 Task: Configure Visual Studio Code to display a mini-map (code overview) in the editor.
Action: Mouse moved to (47, 22)
Screenshot: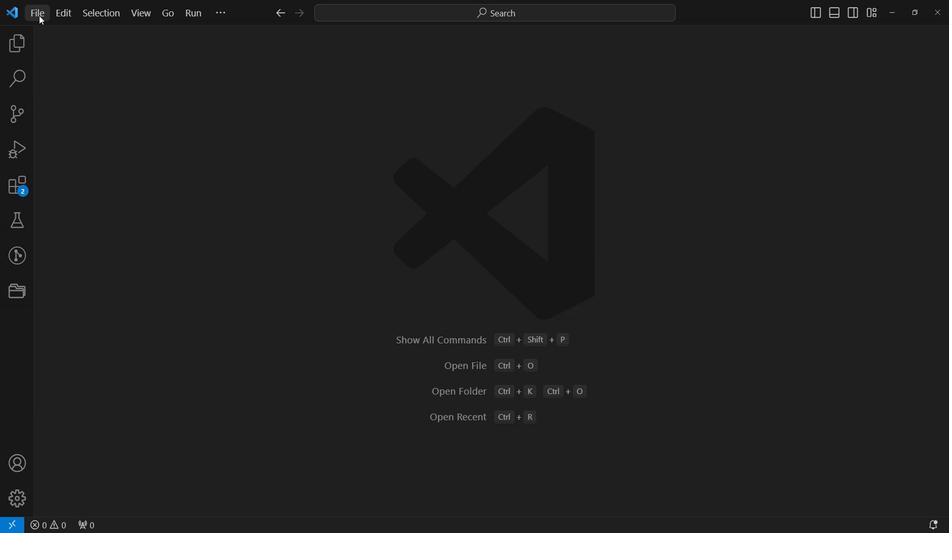 
Action: Mouse pressed left at (47, 22)
Screenshot: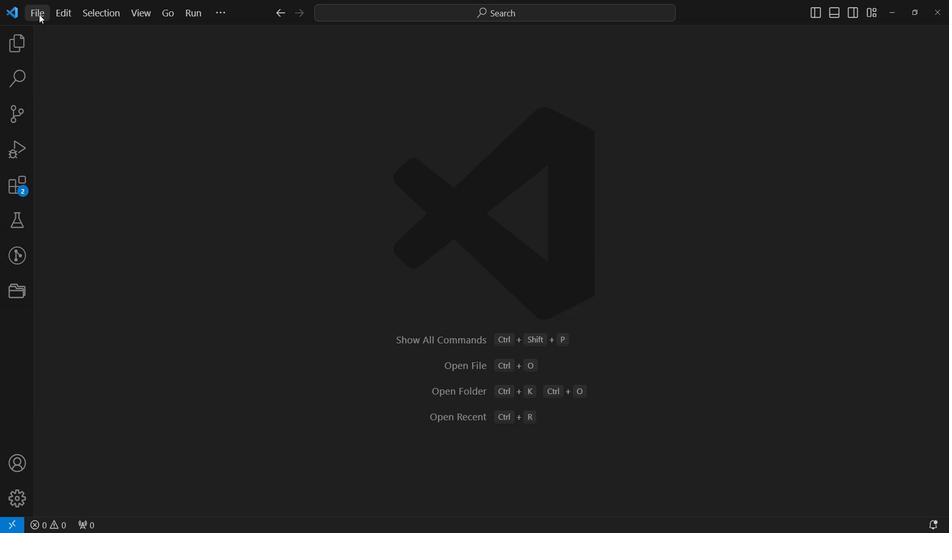 
Action: Mouse moved to (75, 101)
Screenshot: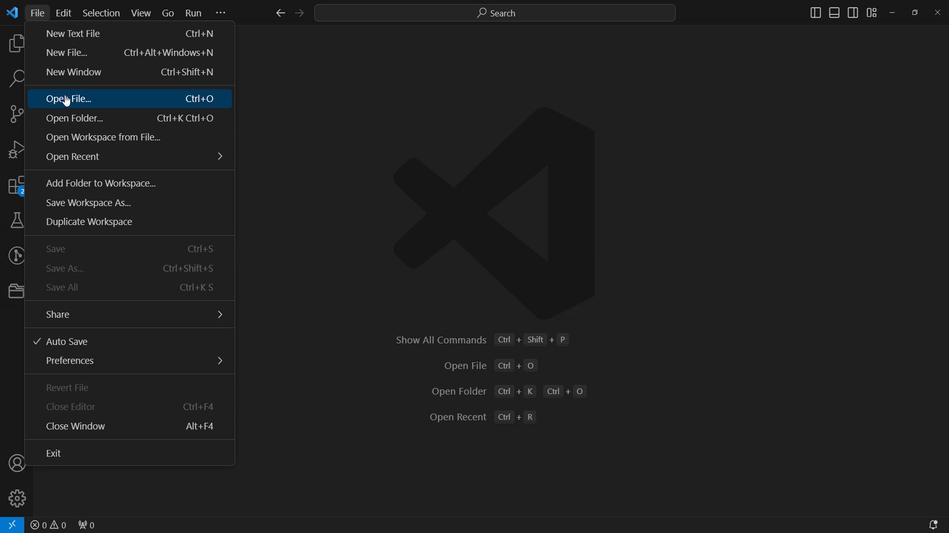 
Action: Mouse pressed left at (75, 101)
Screenshot: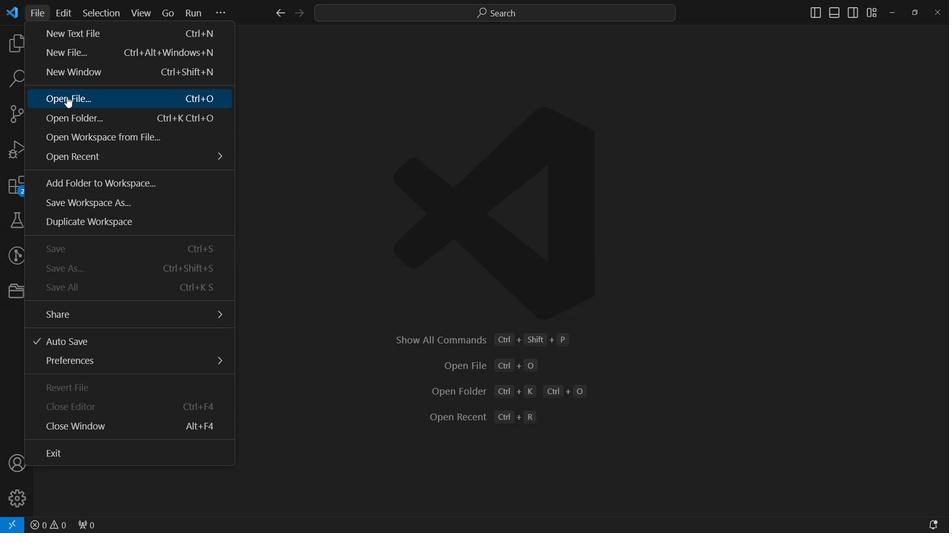 
Action: Mouse moved to (171, 204)
Screenshot: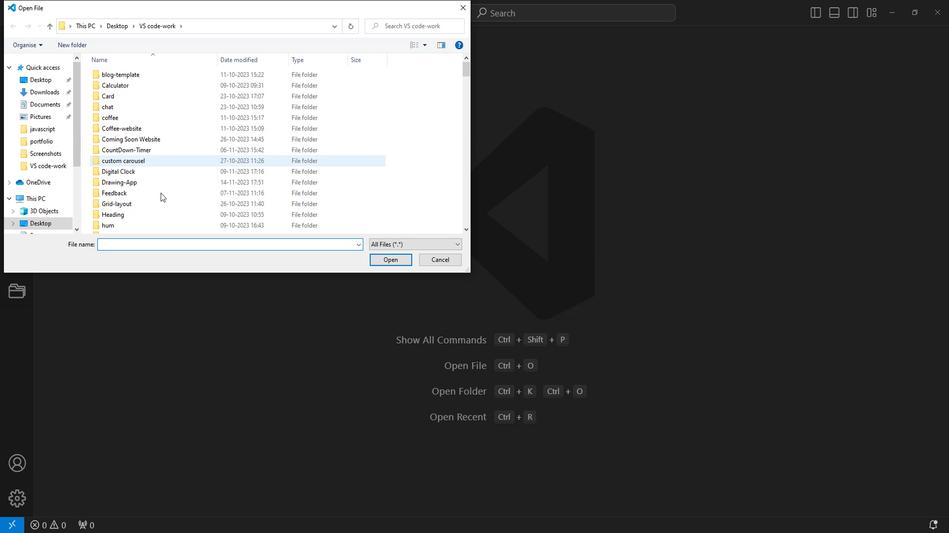 
Action: Mouse scrolled (171, 204) with delta (0, 0)
Screenshot: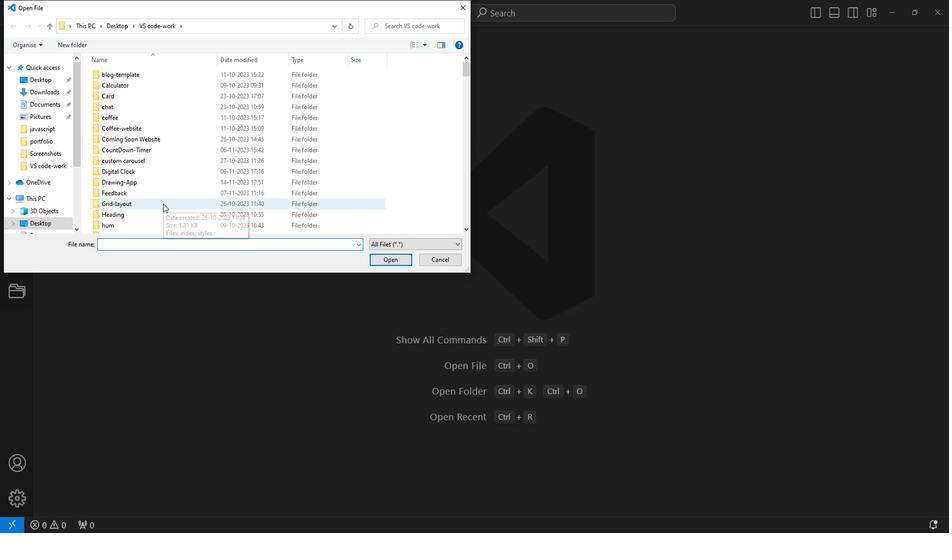 
Action: Mouse scrolled (171, 204) with delta (0, 0)
Screenshot: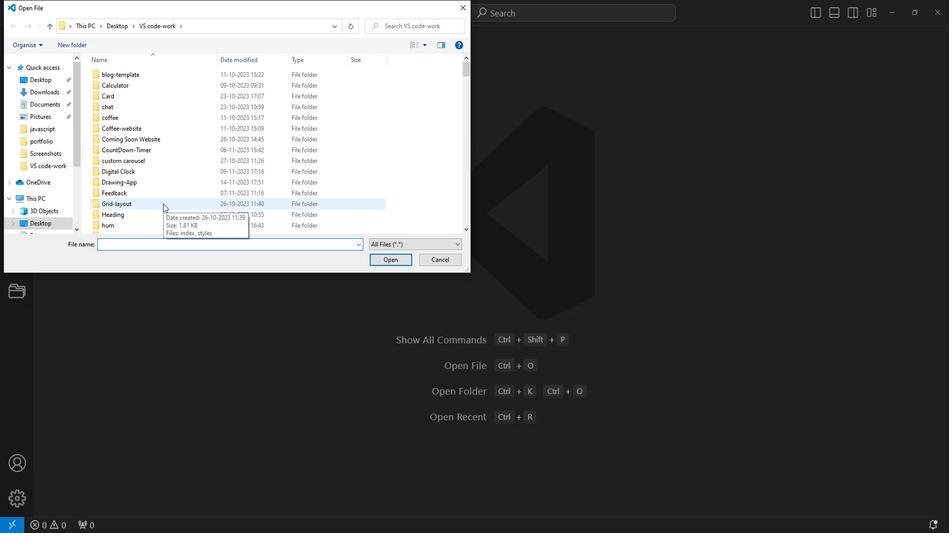 
Action: Mouse scrolled (171, 204) with delta (0, 0)
Screenshot: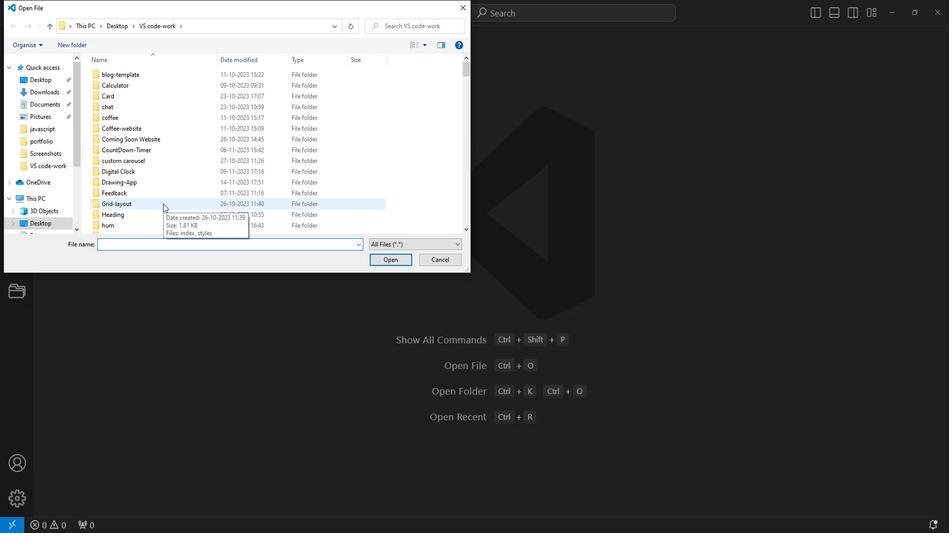 
Action: Mouse scrolled (171, 204) with delta (0, 0)
Screenshot: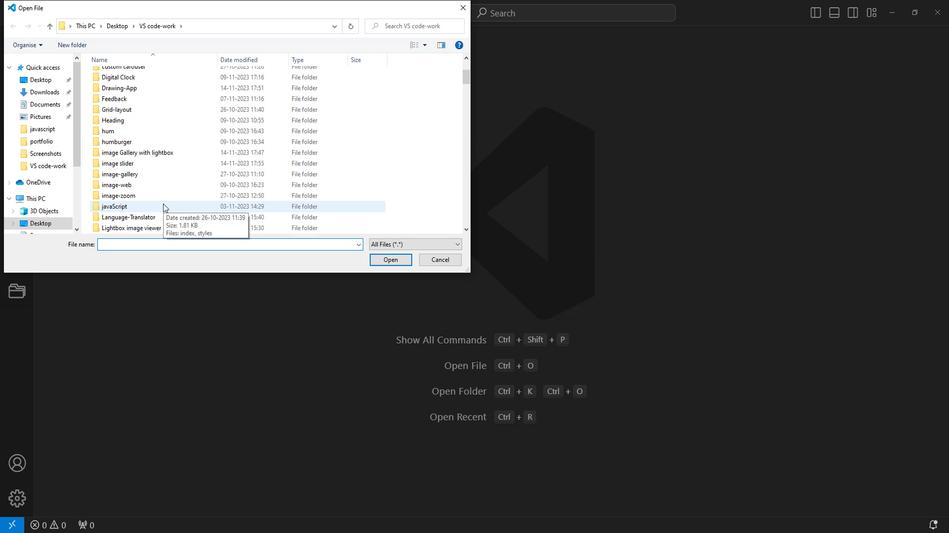 
Action: Mouse scrolled (171, 204) with delta (0, 0)
Screenshot: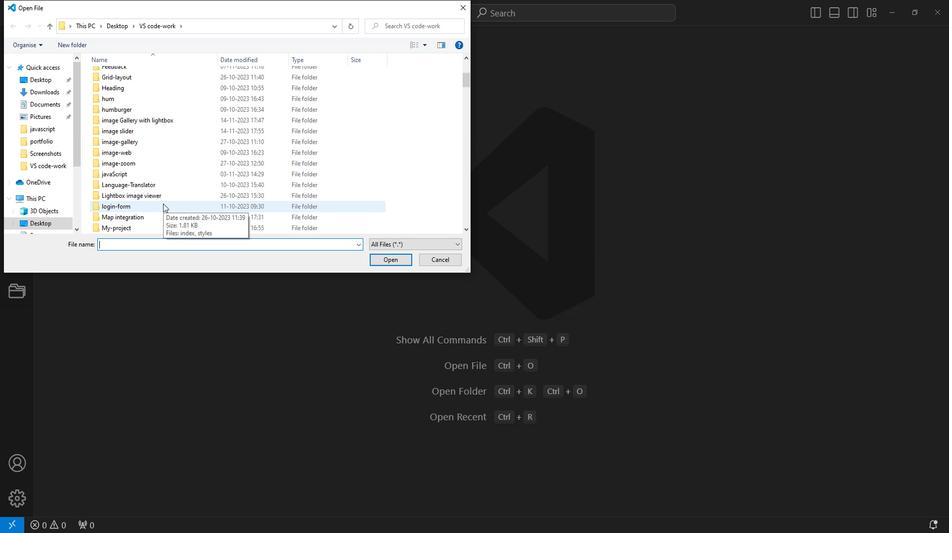 
Action: Mouse scrolled (171, 204) with delta (0, 0)
Screenshot: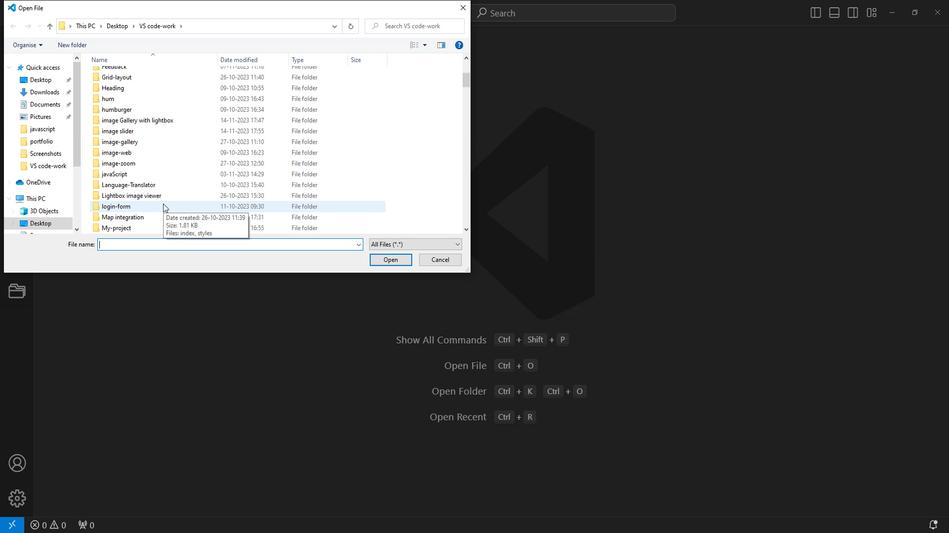 
Action: Mouse scrolled (171, 204) with delta (0, 0)
Screenshot: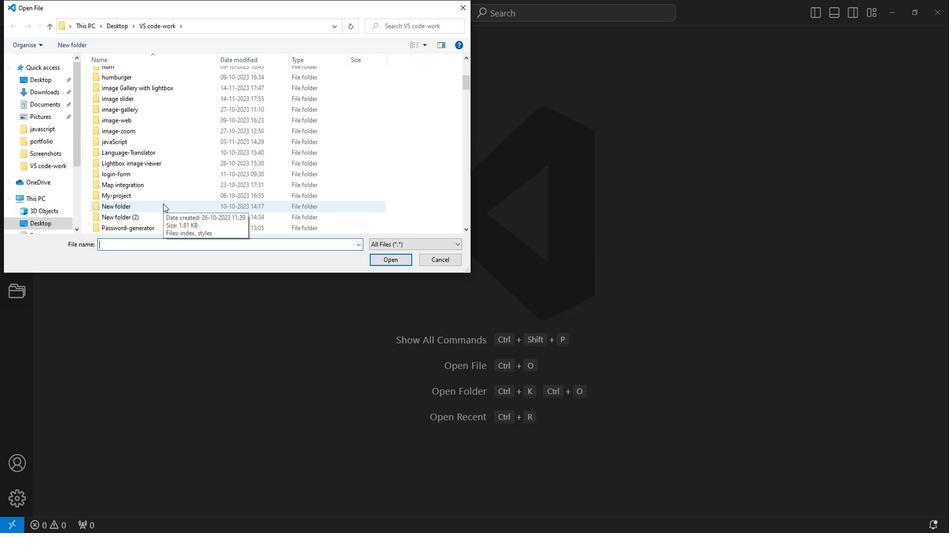 
Action: Mouse scrolled (171, 204) with delta (0, 0)
Screenshot: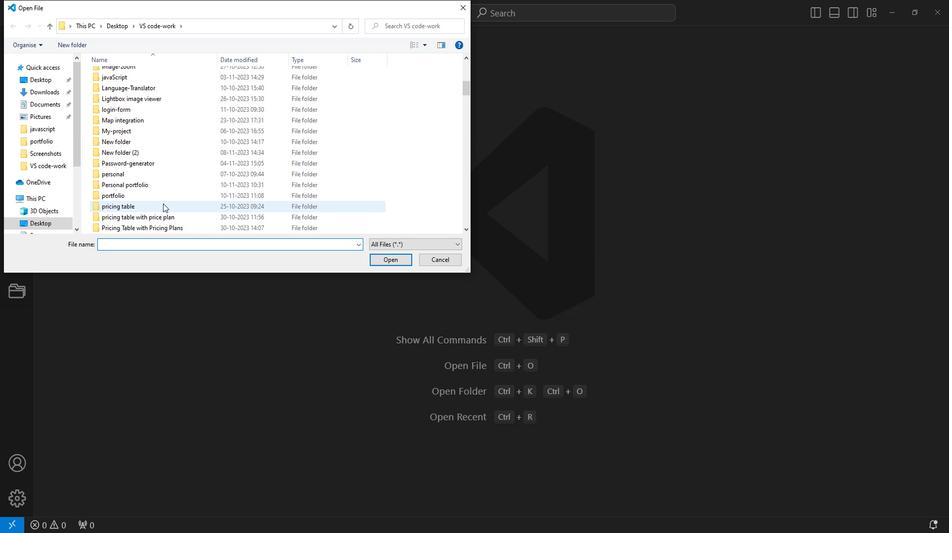 
Action: Mouse scrolled (171, 204) with delta (0, 0)
Screenshot: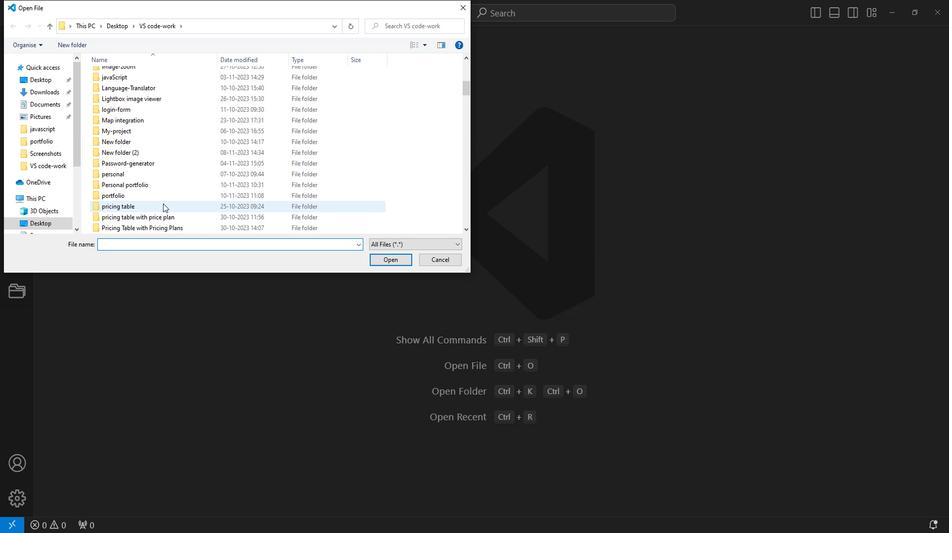 
Action: Mouse scrolled (171, 204) with delta (0, 0)
Screenshot: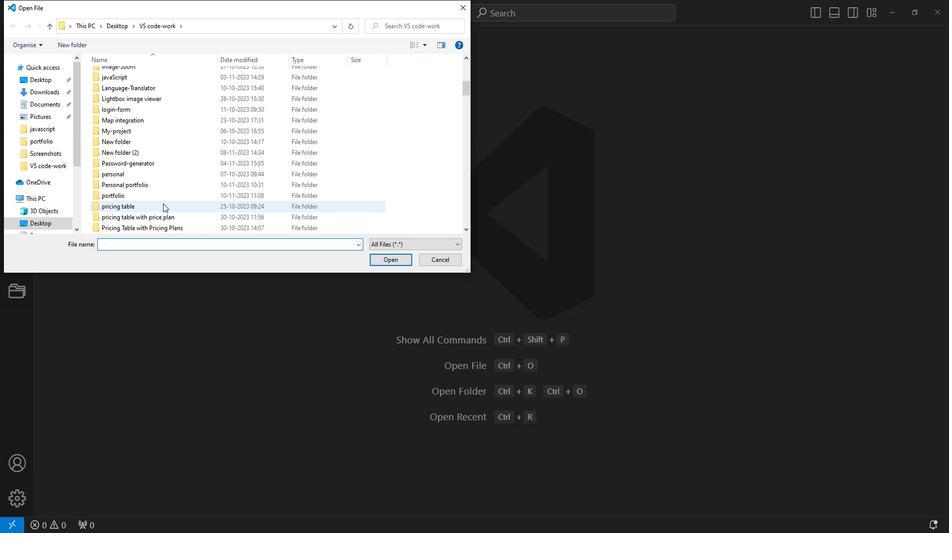 
Action: Mouse scrolled (171, 204) with delta (0, 0)
Screenshot: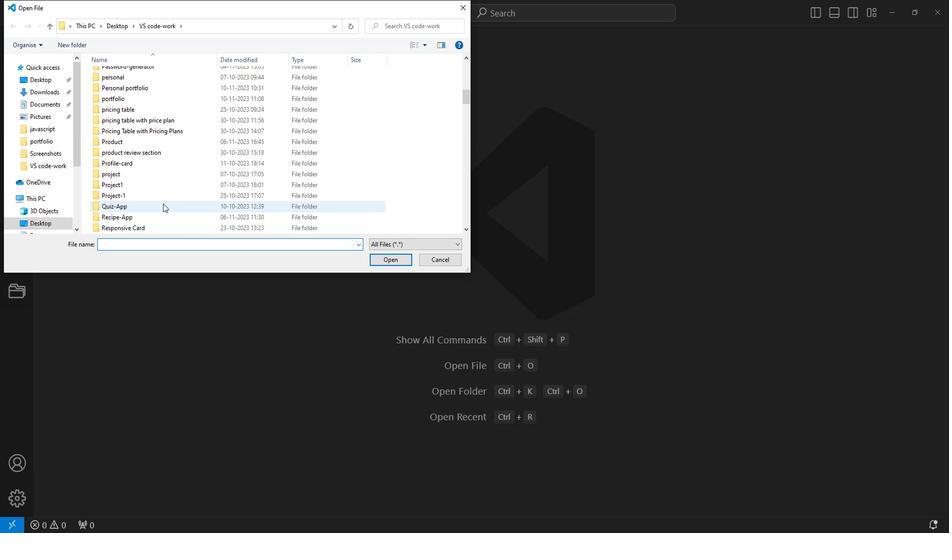 
Action: Mouse scrolled (171, 204) with delta (0, 0)
Screenshot: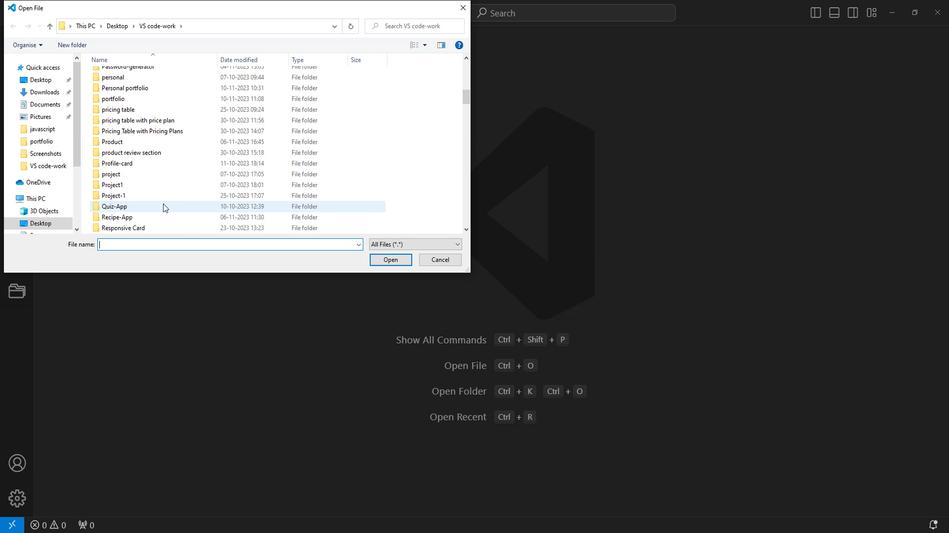 
Action: Mouse scrolled (171, 204) with delta (0, 0)
Screenshot: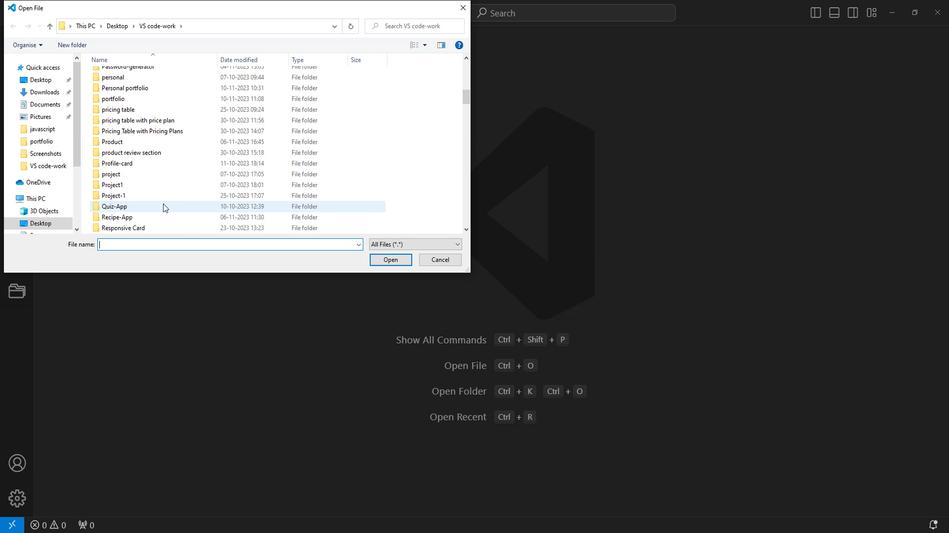 
Action: Mouse scrolled (171, 204) with delta (0, 0)
Screenshot: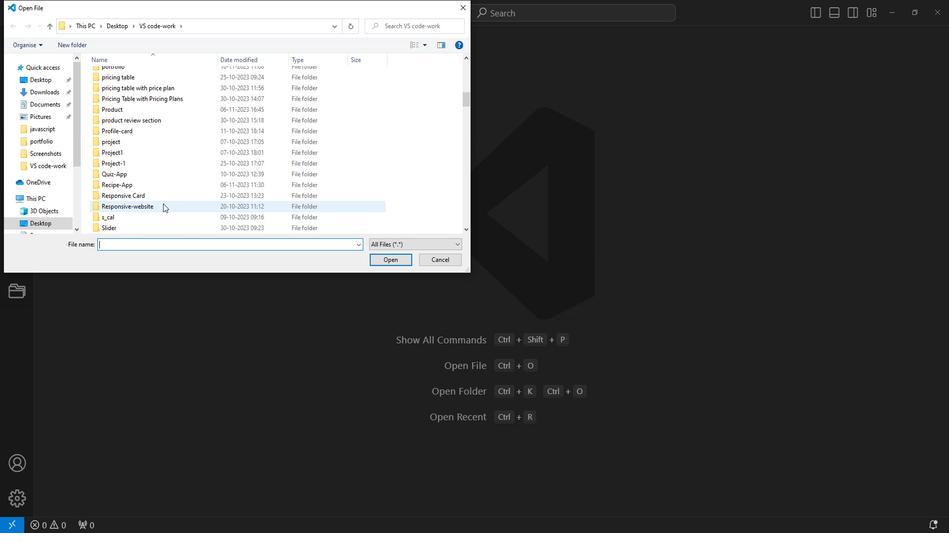 
Action: Mouse scrolled (171, 204) with delta (0, 0)
Screenshot: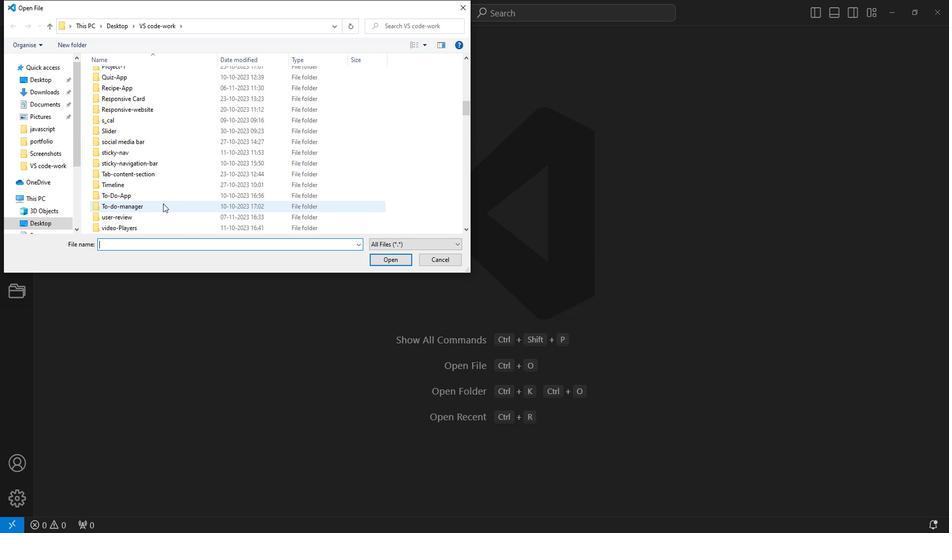 
Action: Mouse scrolled (171, 204) with delta (0, 0)
Screenshot: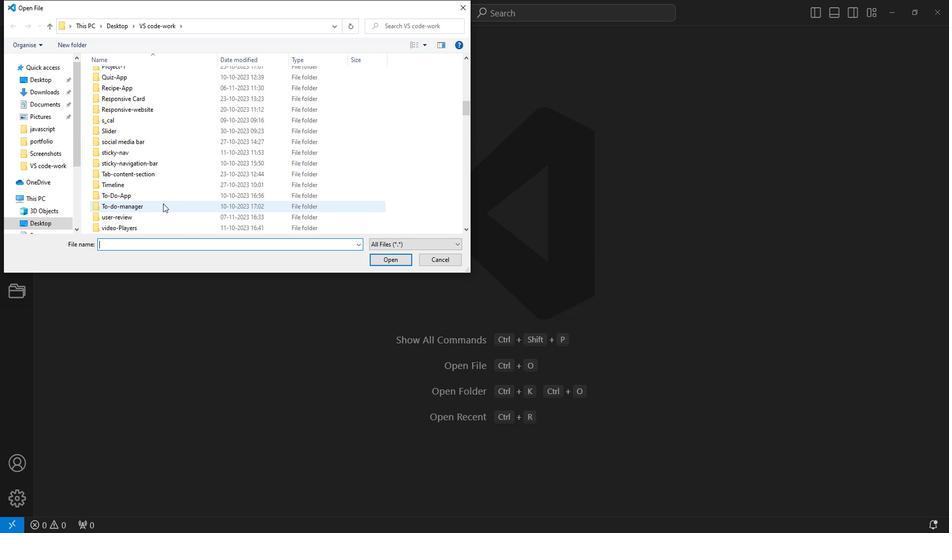 
Action: Mouse scrolled (171, 204) with delta (0, 0)
Screenshot: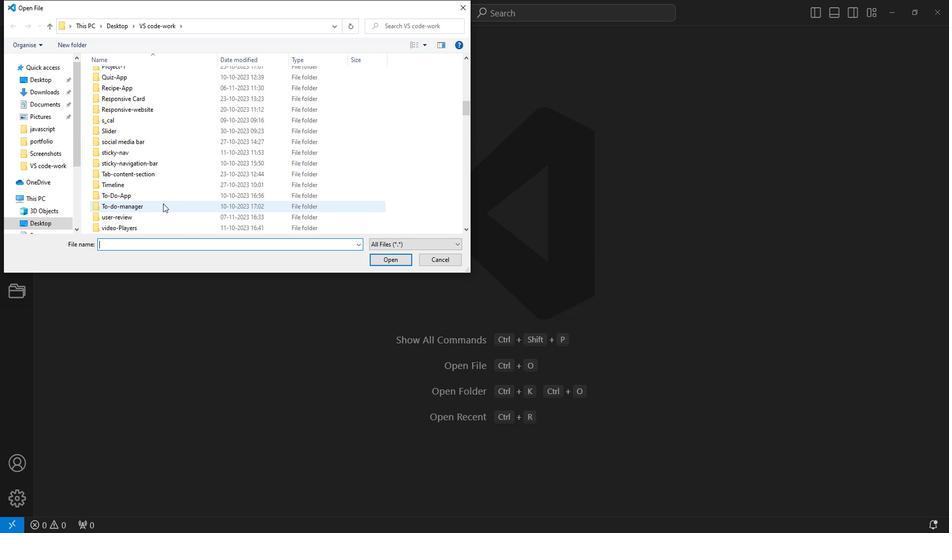
Action: Mouse scrolled (171, 204) with delta (0, 0)
Screenshot: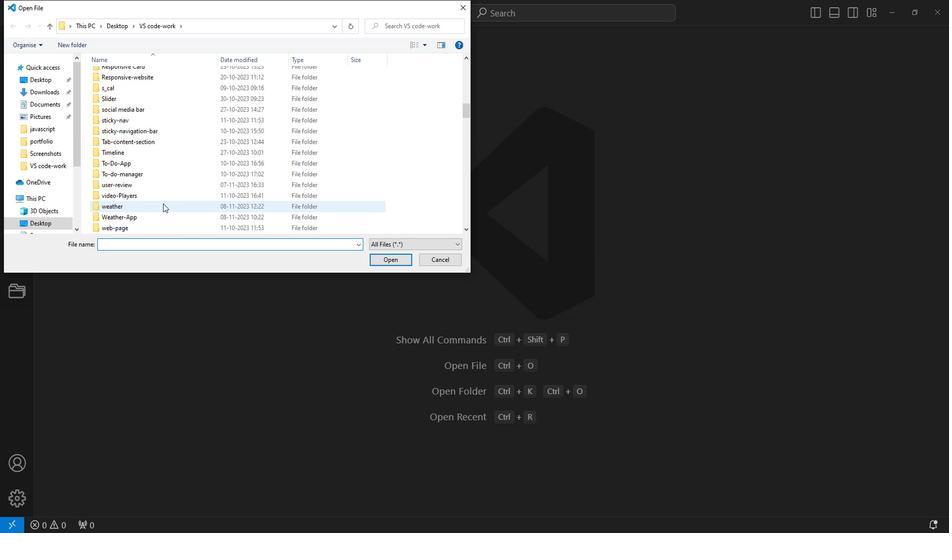 
Action: Mouse pressed left at (171, 204)
Screenshot: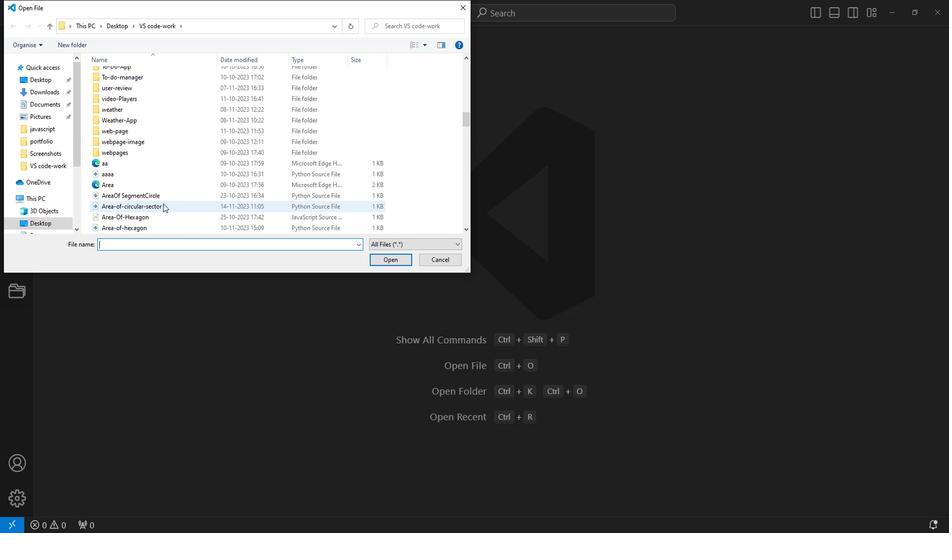
Action: Mouse moved to (398, 260)
Screenshot: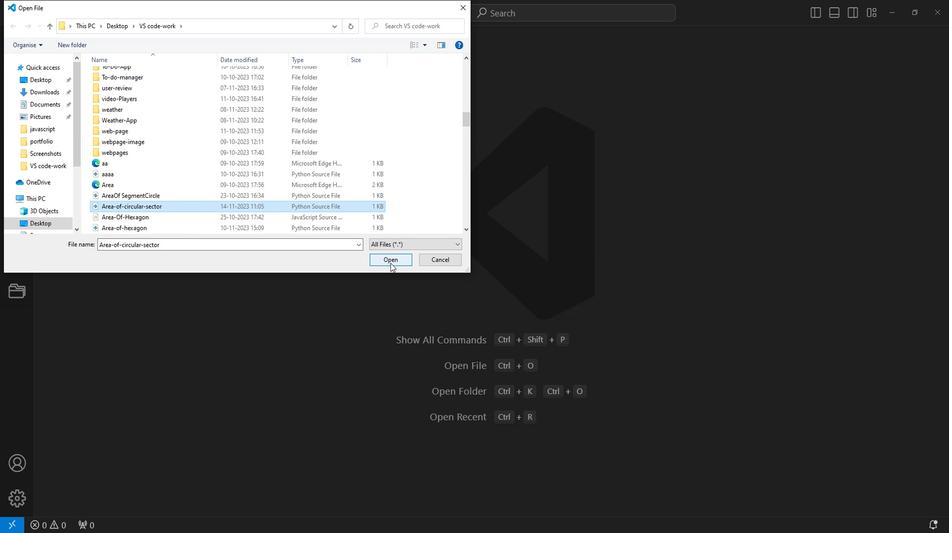 
Action: Mouse pressed left at (398, 260)
Screenshot: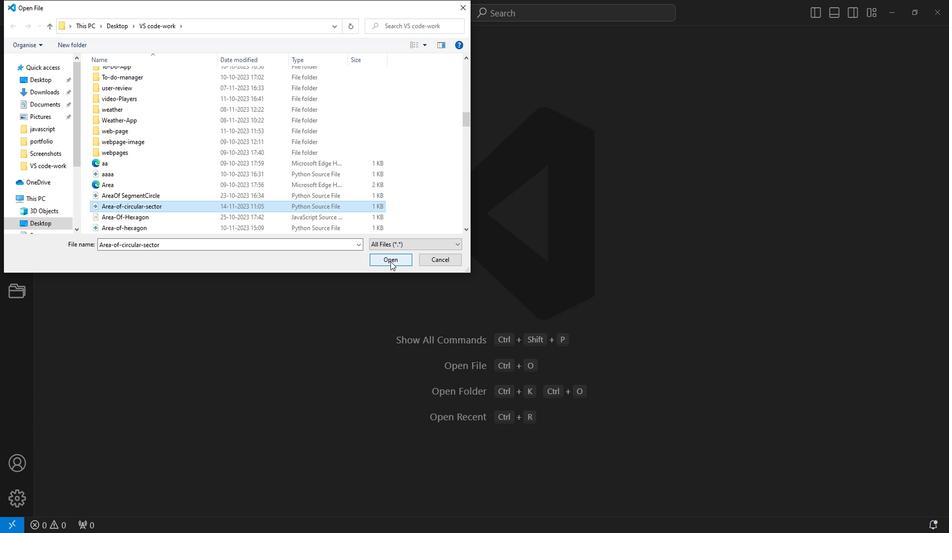 
Action: Mouse moved to (29, 491)
Screenshot: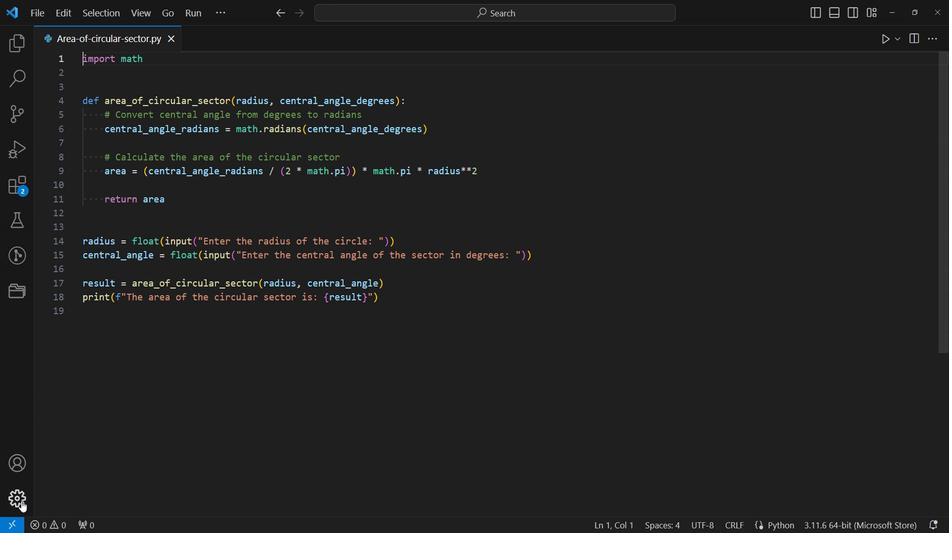 
Action: Mouse pressed left at (29, 491)
Screenshot: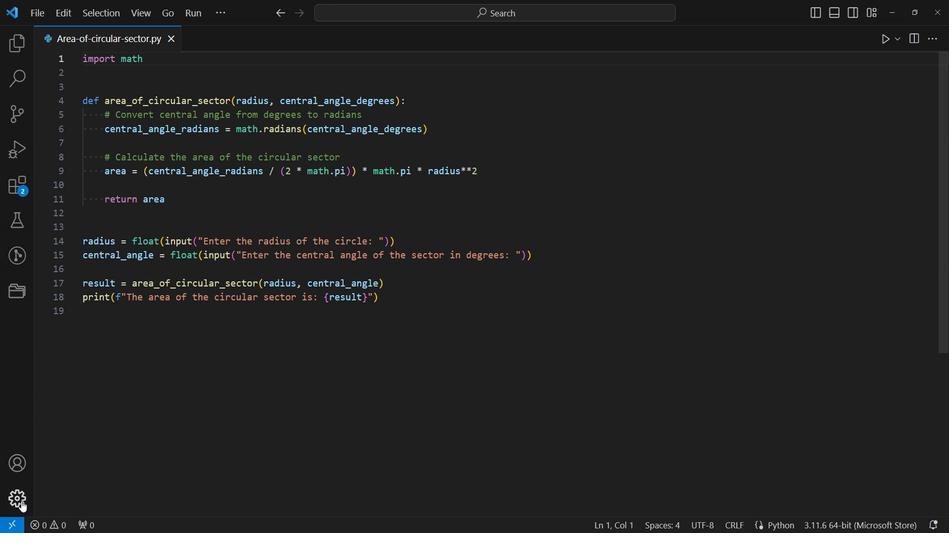 
Action: Mouse pressed left at (29, 491)
Screenshot: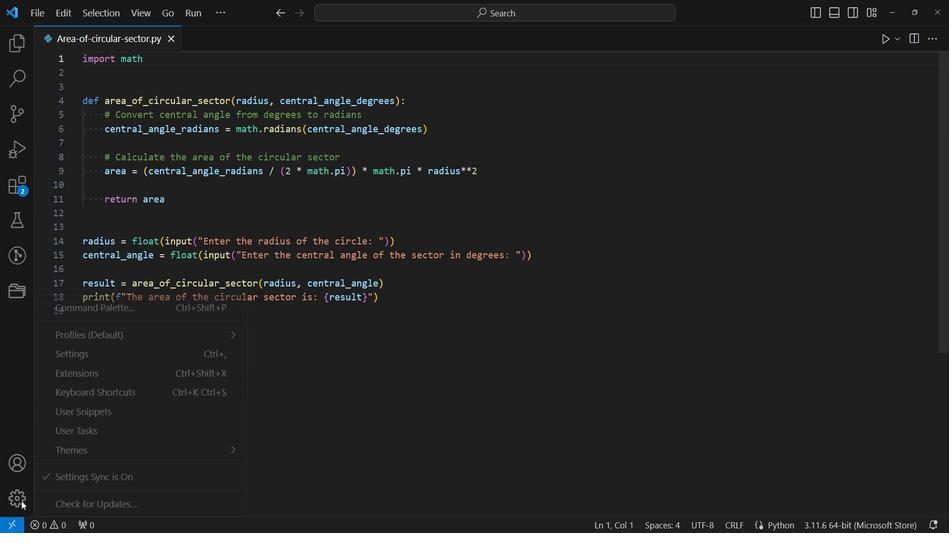 
Action: Mouse pressed left at (29, 491)
Screenshot: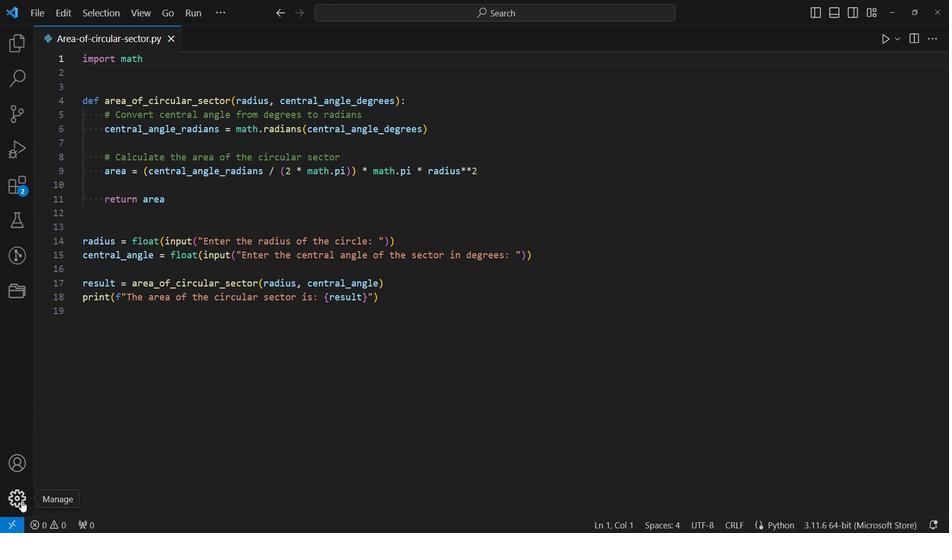 
Action: Mouse moved to (108, 351)
Screenshot: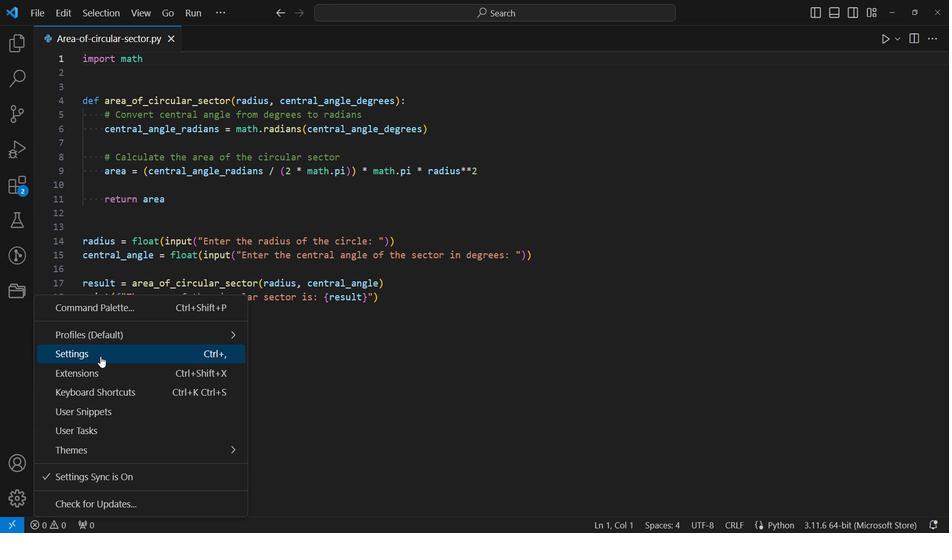 
Action: Mouse pressed left at (108, 351)
Screenshot: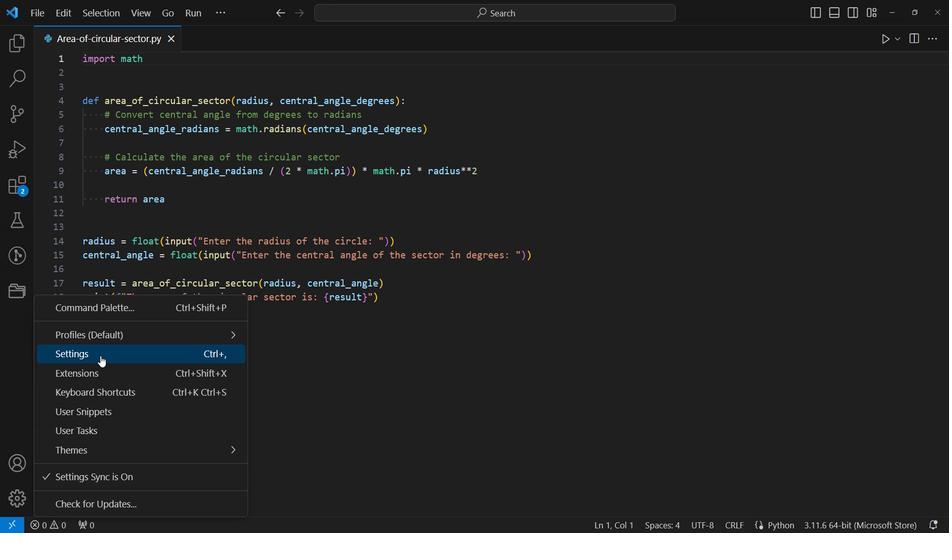
Action: Mouse pressed left at (108, 351)
Screenshot: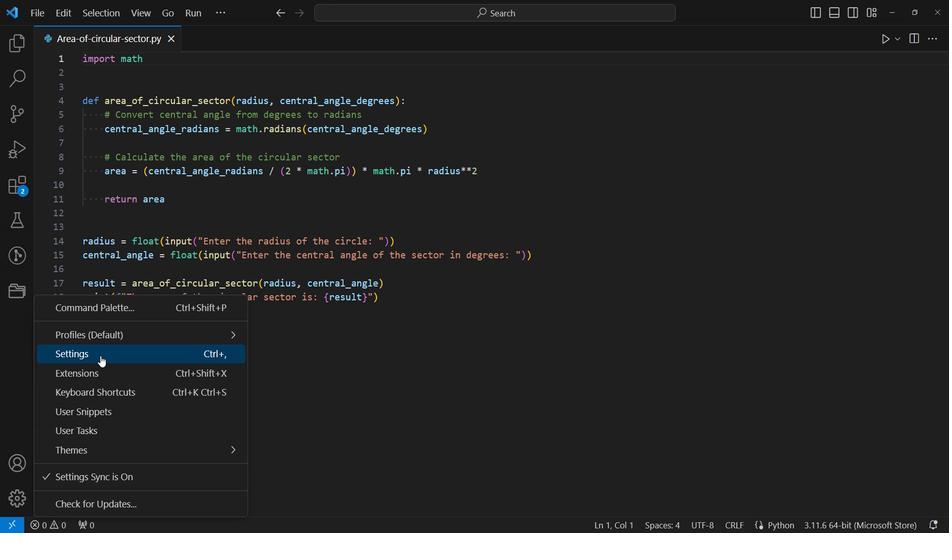 
Action: Mouse moved to (203, 78)
Screenshot: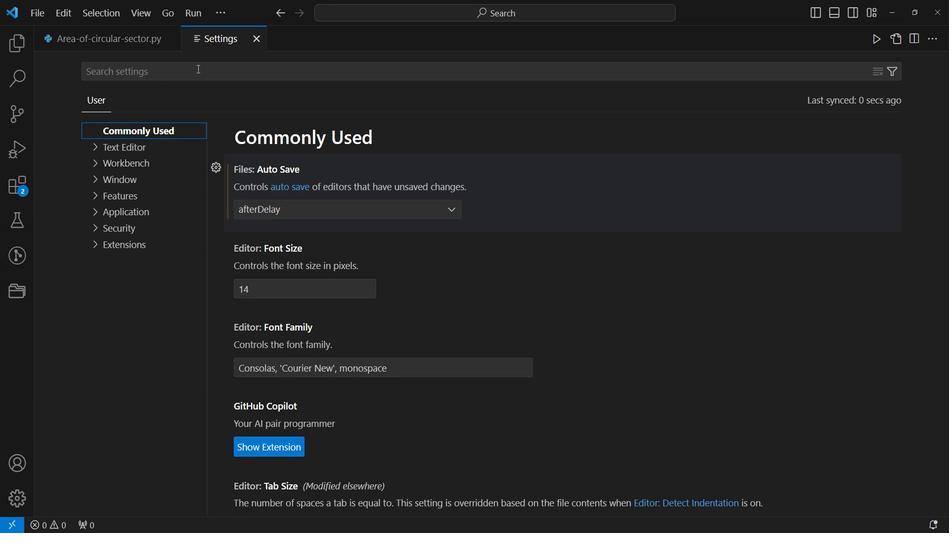 
Action: Mouse pressed left at (203, 78)
Screenshot: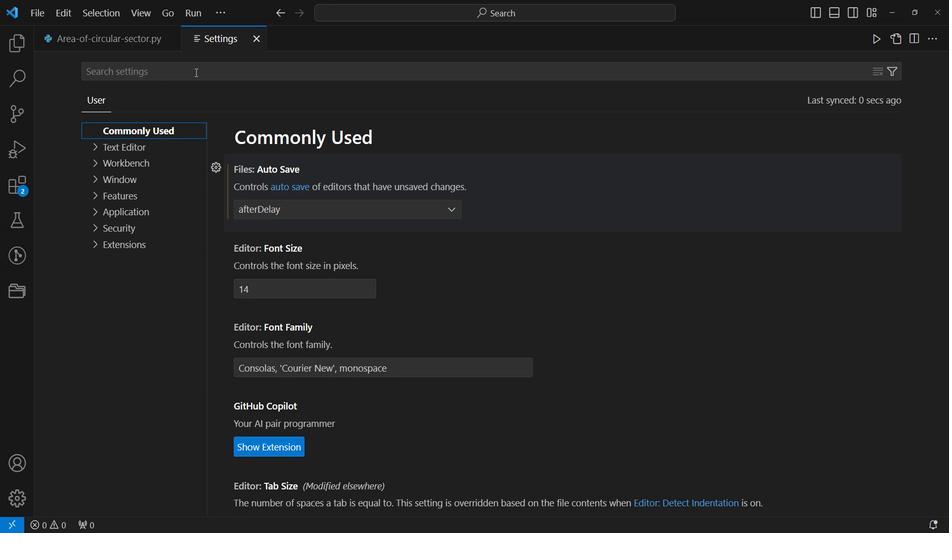 
Action: Key pressed minimap<Key.enter>
Screenshot: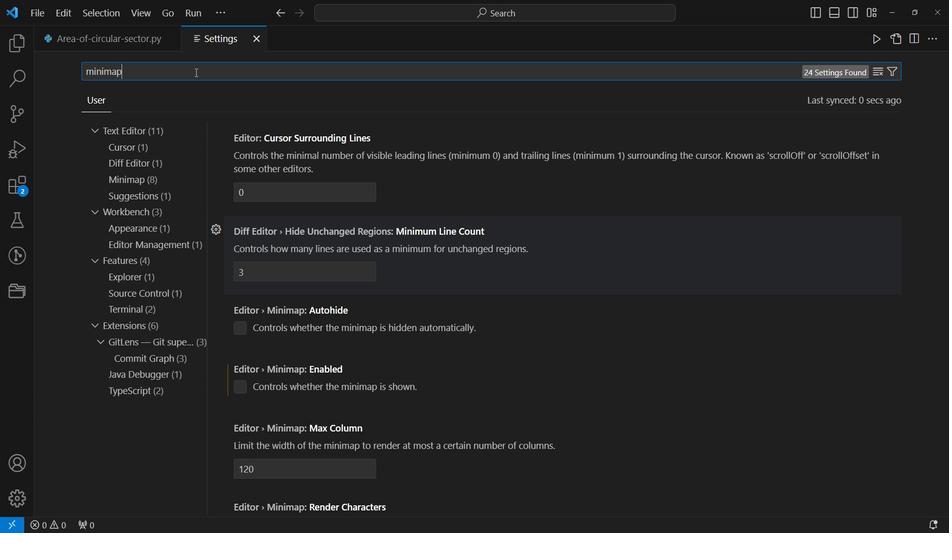
Action: Mouse moved to (246, 216)
Screenshot: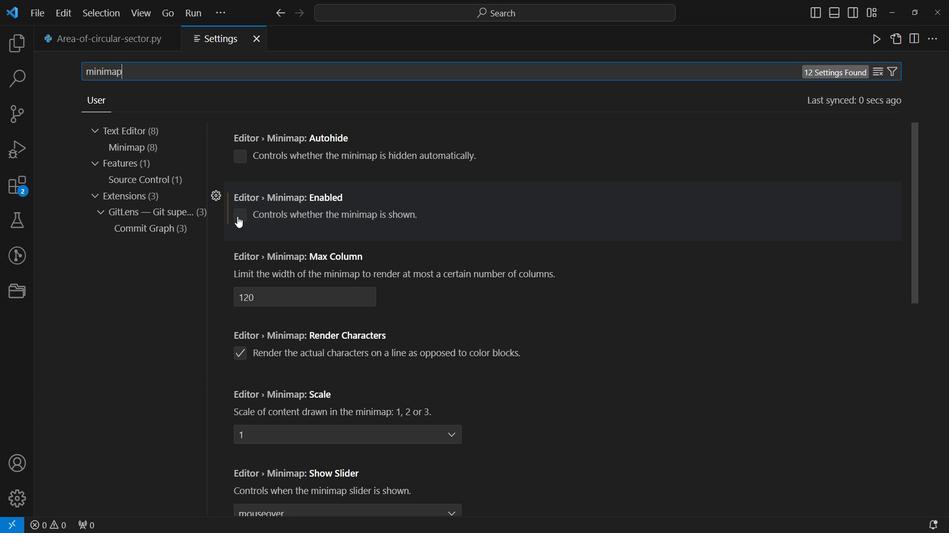 
Action: Mouse pressed left at (246, 216)
Screenshot: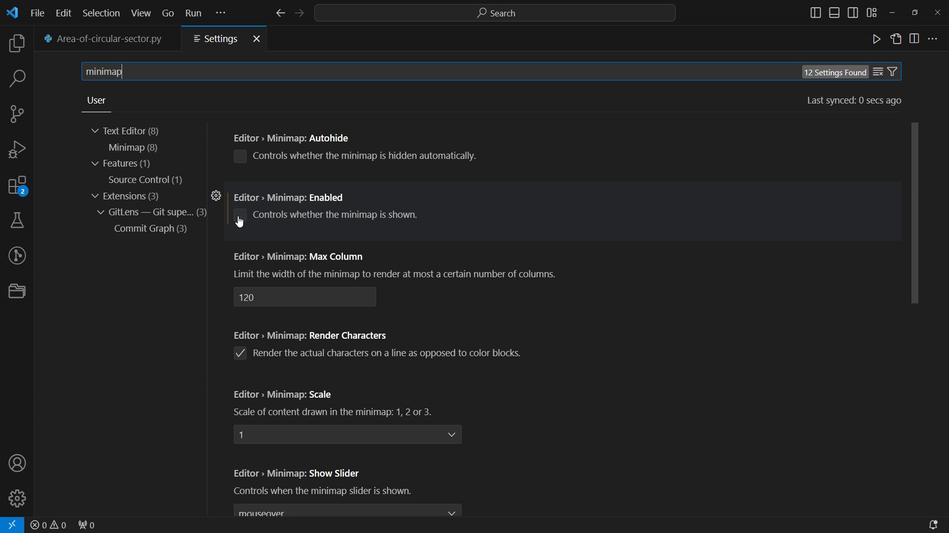 
Action: Mouse pressed left at (246, 216)
Screenshot: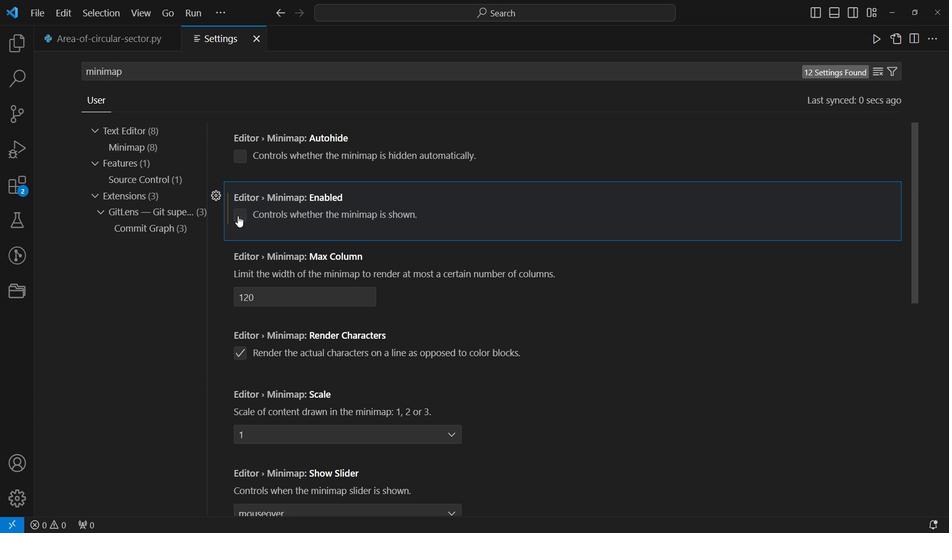 
Action: Mouse pressed left at (246, 216)
Screenshot: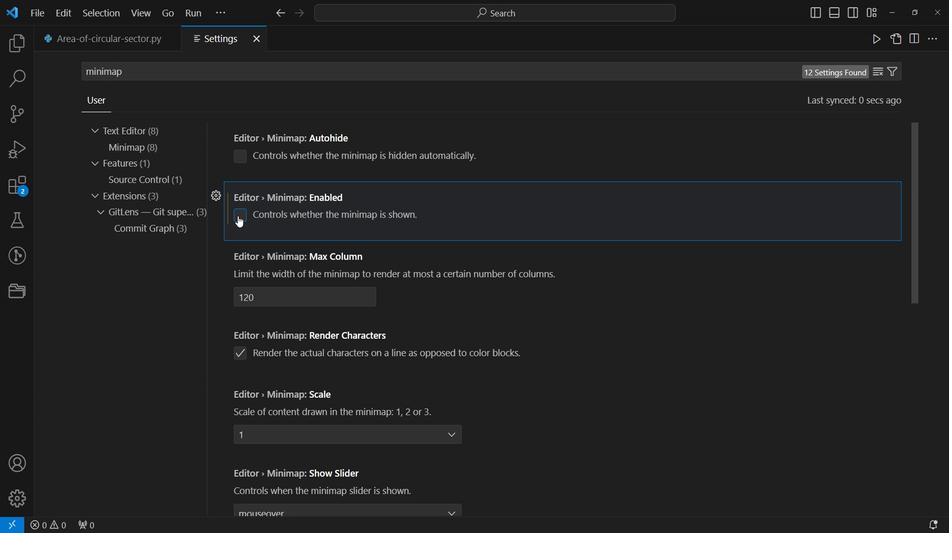 
Action: Mouse moved to (264, 44)
Screenshot: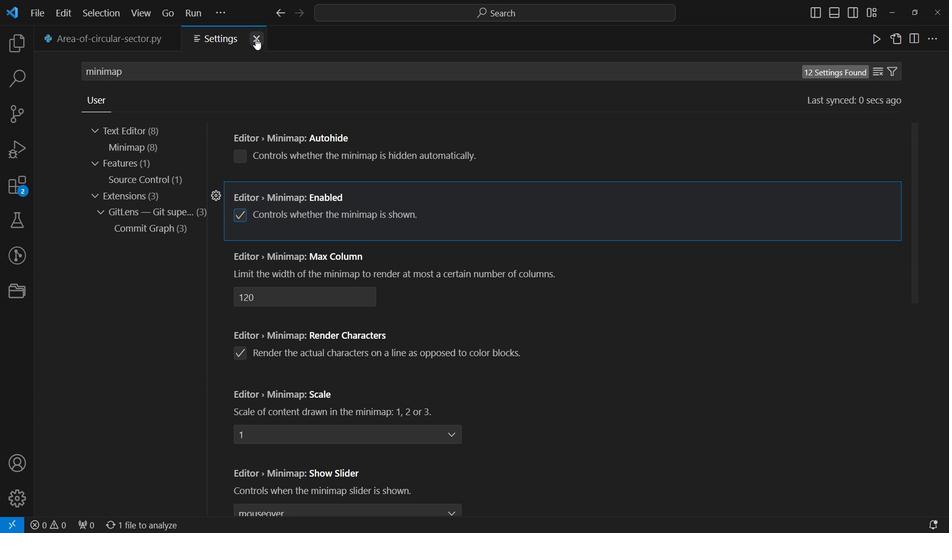 
Action: Mouse pressed left at (264, 44)
Screenshot: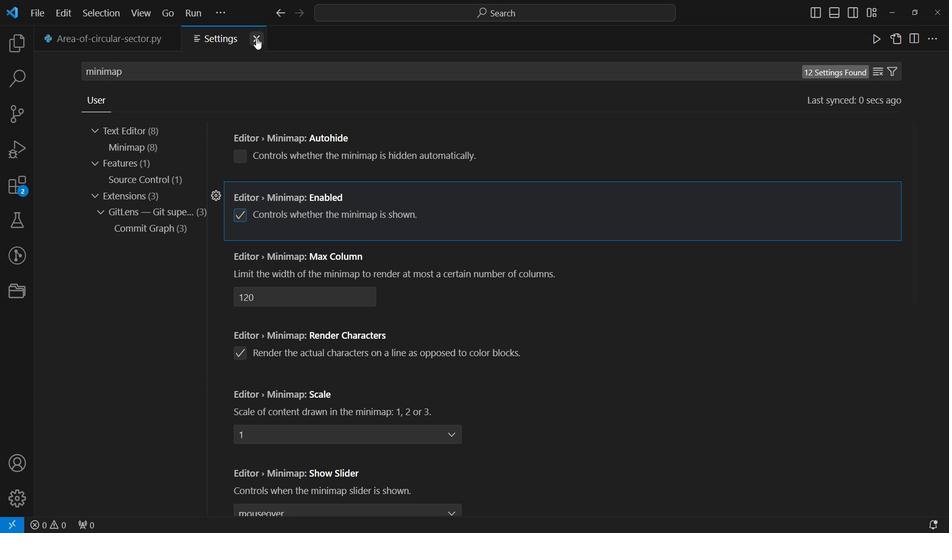 
Action: Mouse moved to (530, 165)
Screenshot: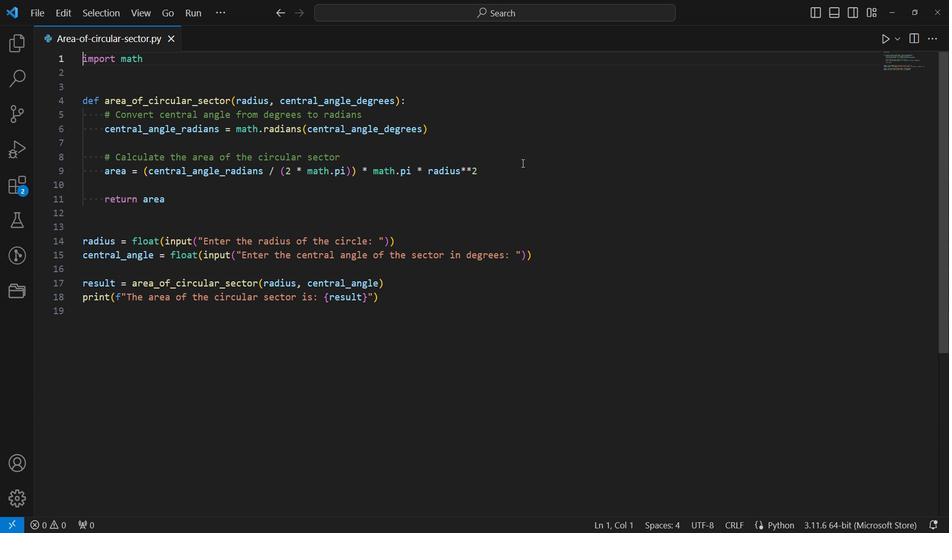 
